 Task: Add Irwin Naturals Cla Lean to the cart.
Action: Mouse moved to (240, 109)
Screenshot: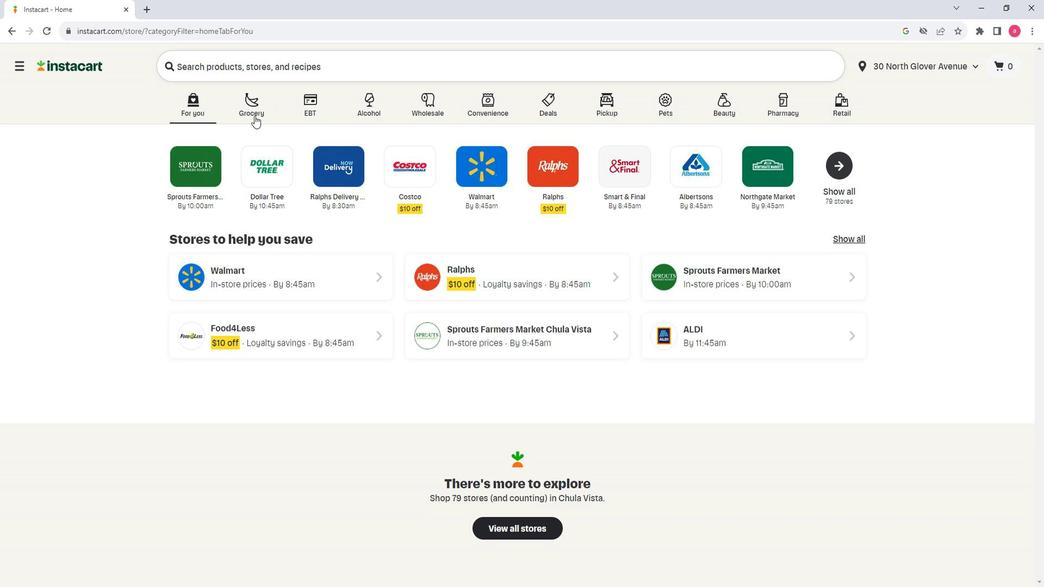 
Action: Mouse pressed left at (240, 109)
Screenshot: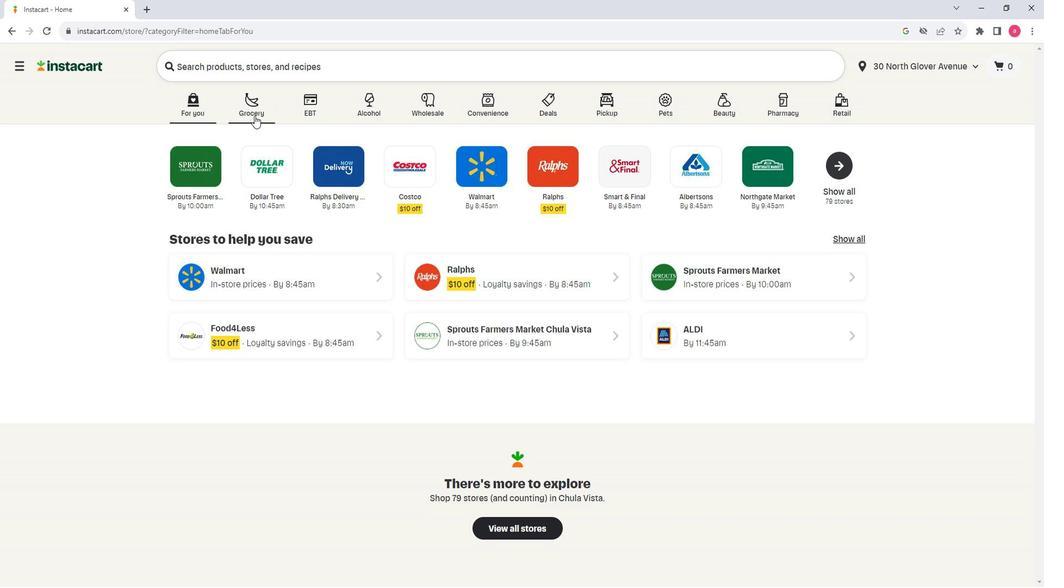 
Action: Mouse moved to (339, 299)
Screenshot: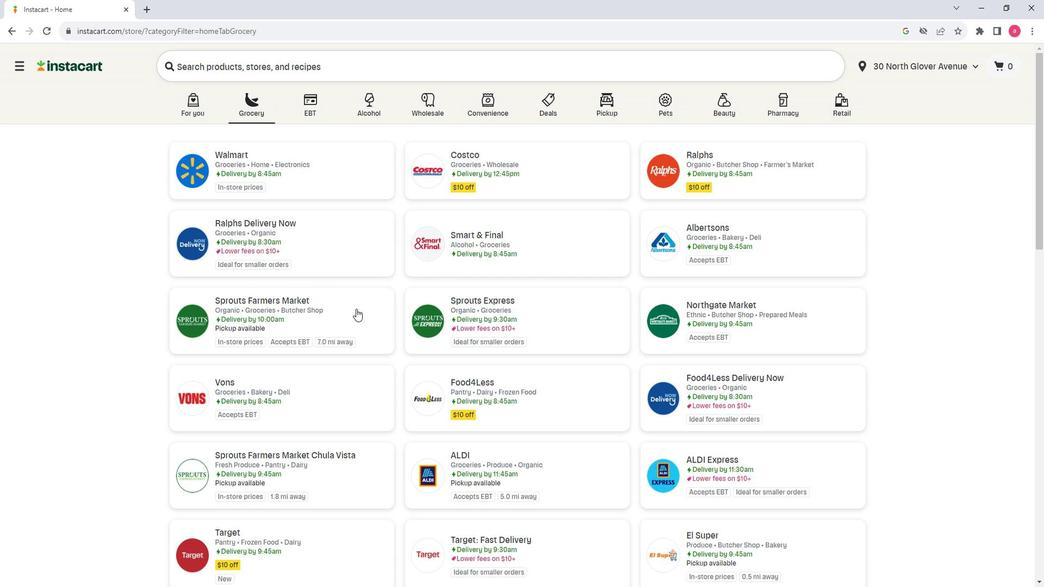 
Action: Mouse pressed left at (339, 299)
Screenshot: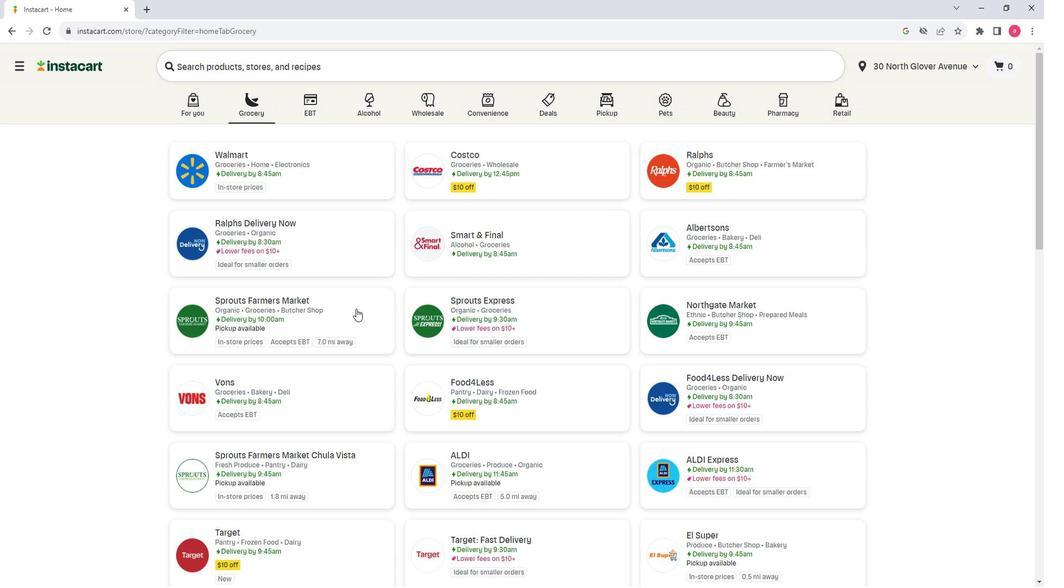 
Action: Mouse moved to (106, 296)
Screenshot: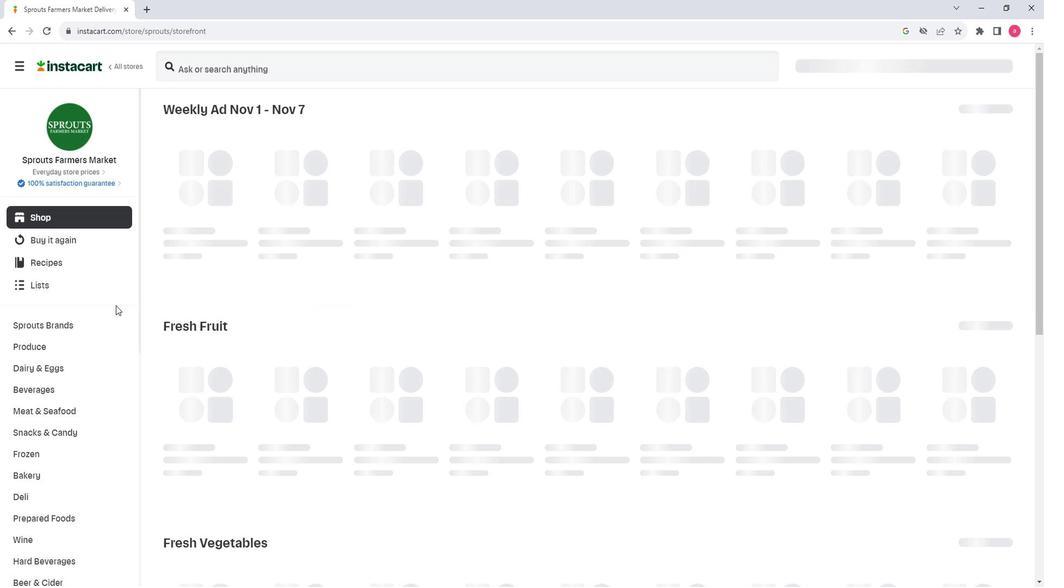 
Action: Mouse scrolled (106, 295) with delta (0, 0)
Screenshot: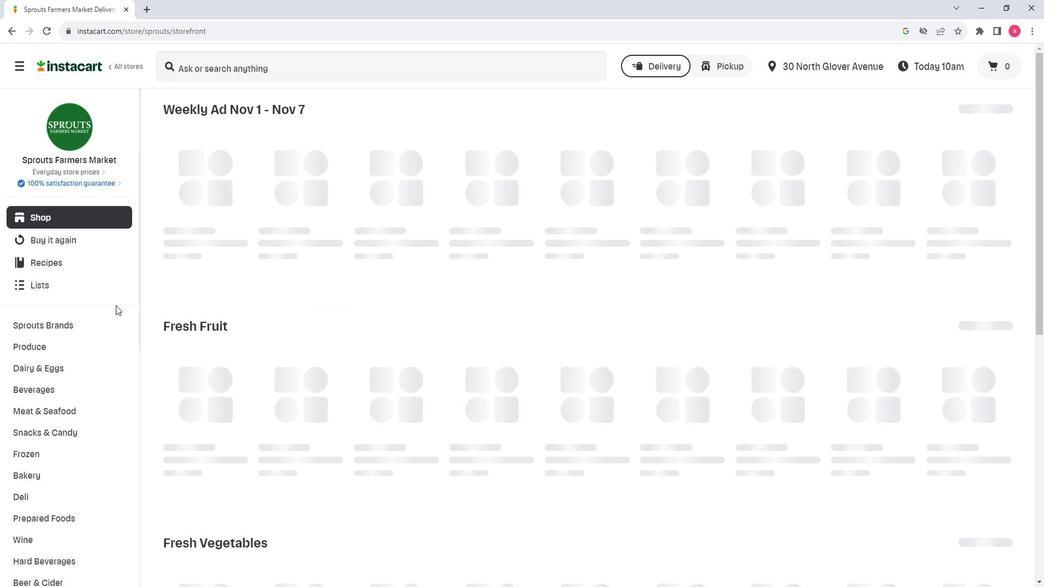 
Action: Mouse scrolled (106, 295) with delta (0, 0)
Screenshot: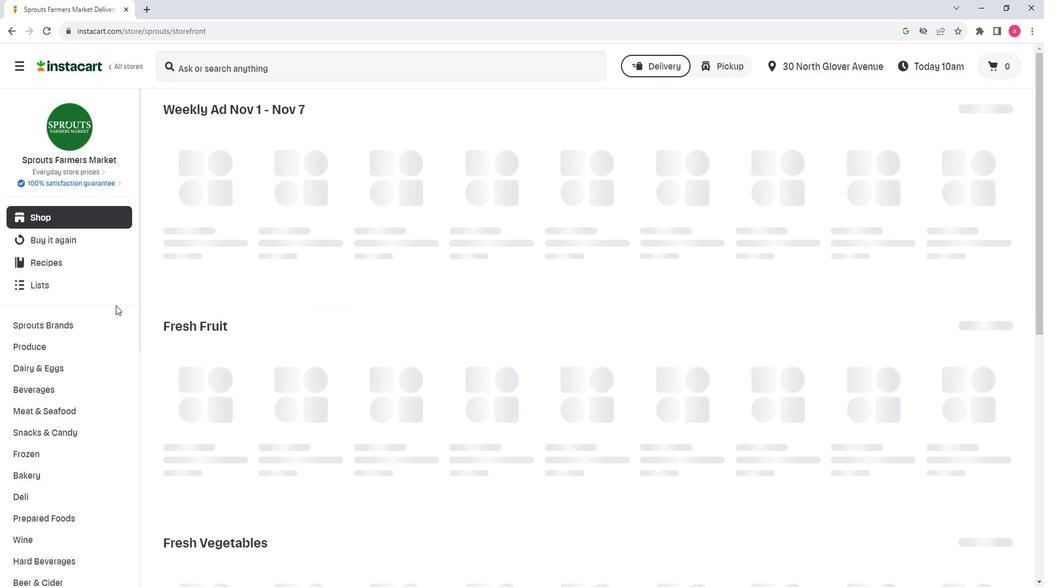 
Action: Mouse moved to (104, 296)
Screenshot: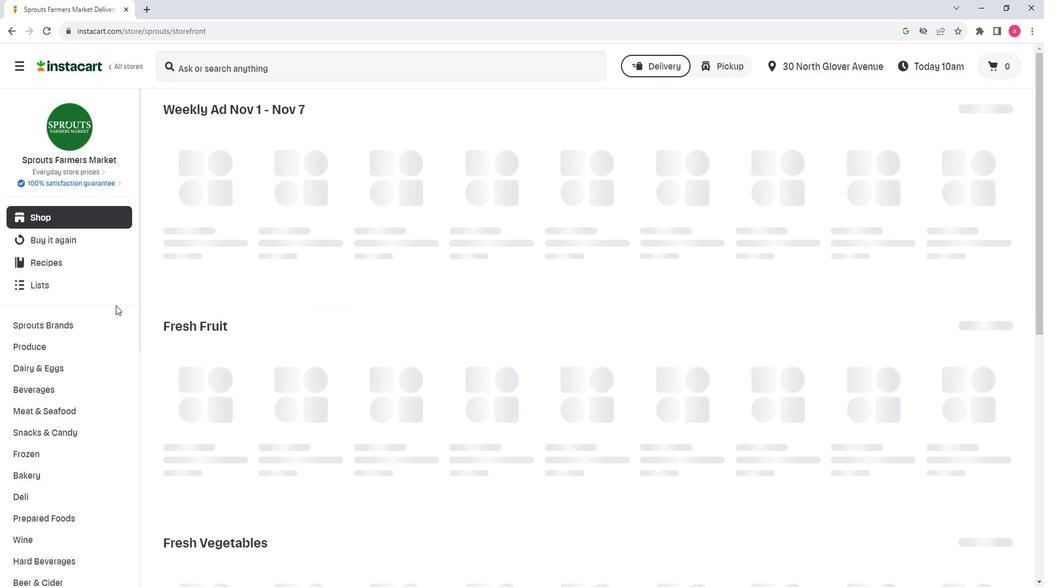 
Action: Mouse scrolled (104, 295) with delta (0, 0)
Screenshot: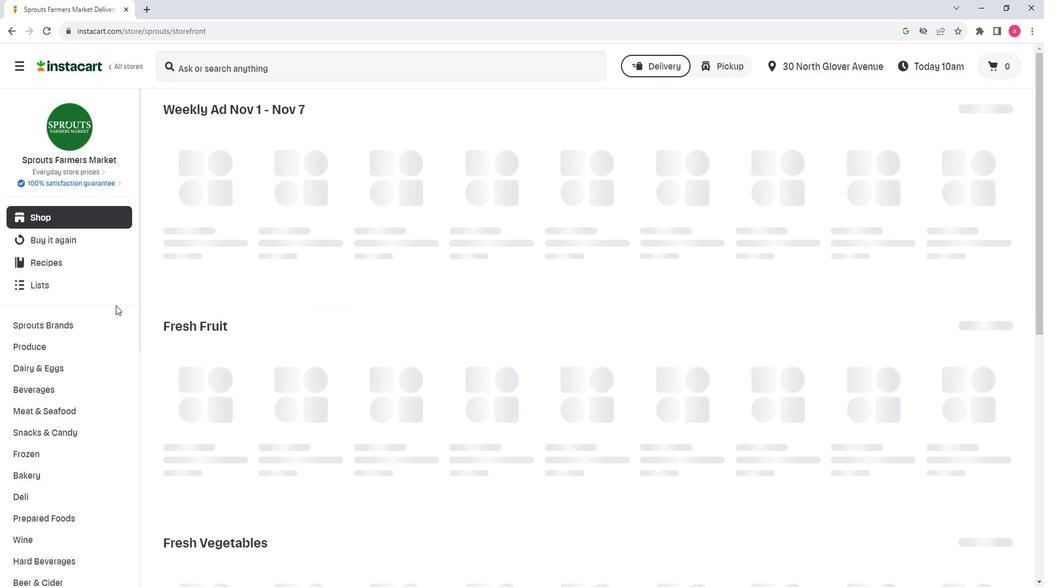 
Action: Mouse scrolled (104, 295) with delta (0, 0)
Screenshot: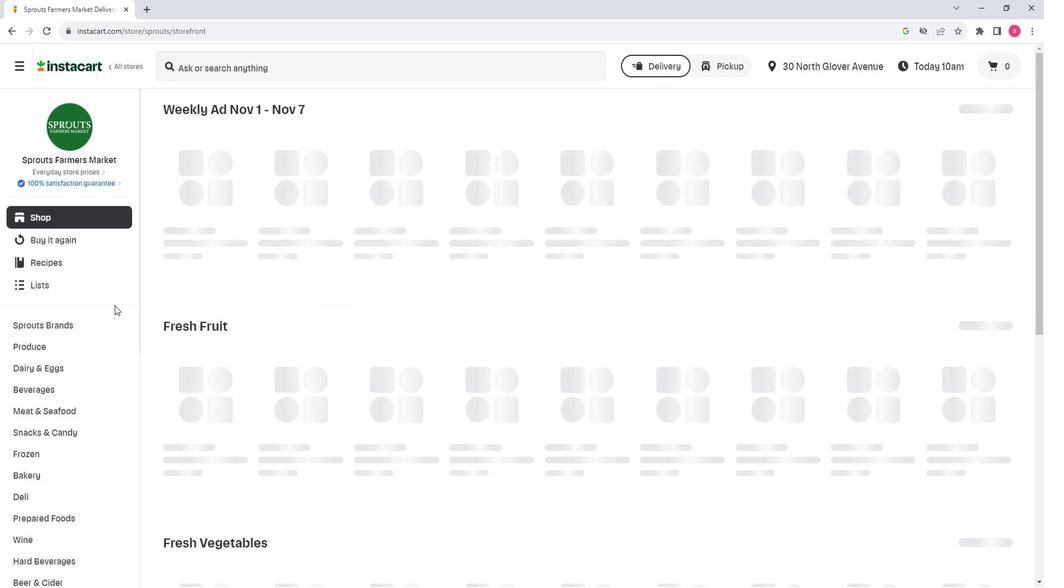 
Action: Mouse scrolled (104, 295) with delta (0, 0)
Screenshot: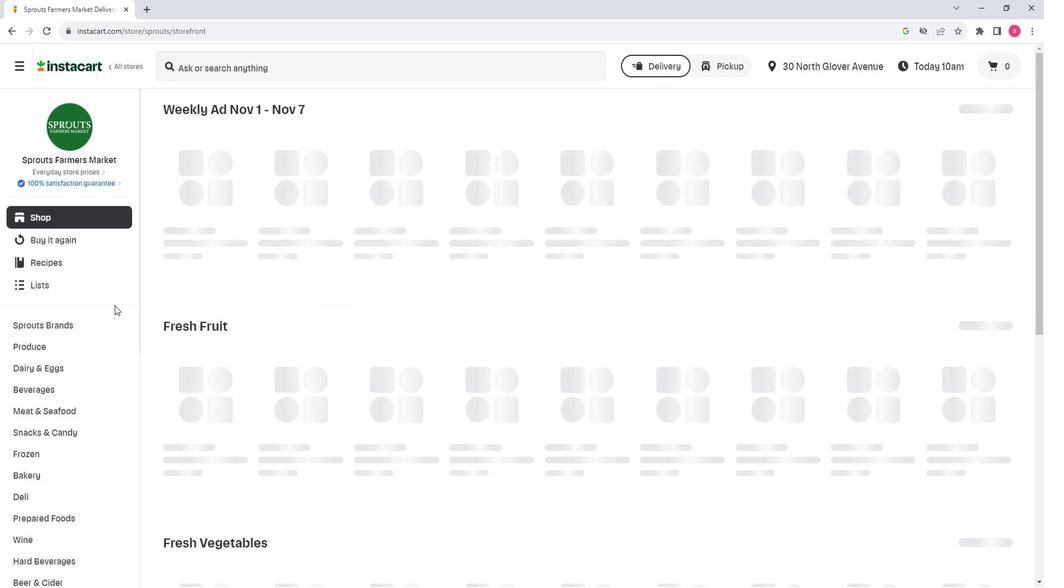 
Action: Mouse moved to (84, 379)
Screenshot: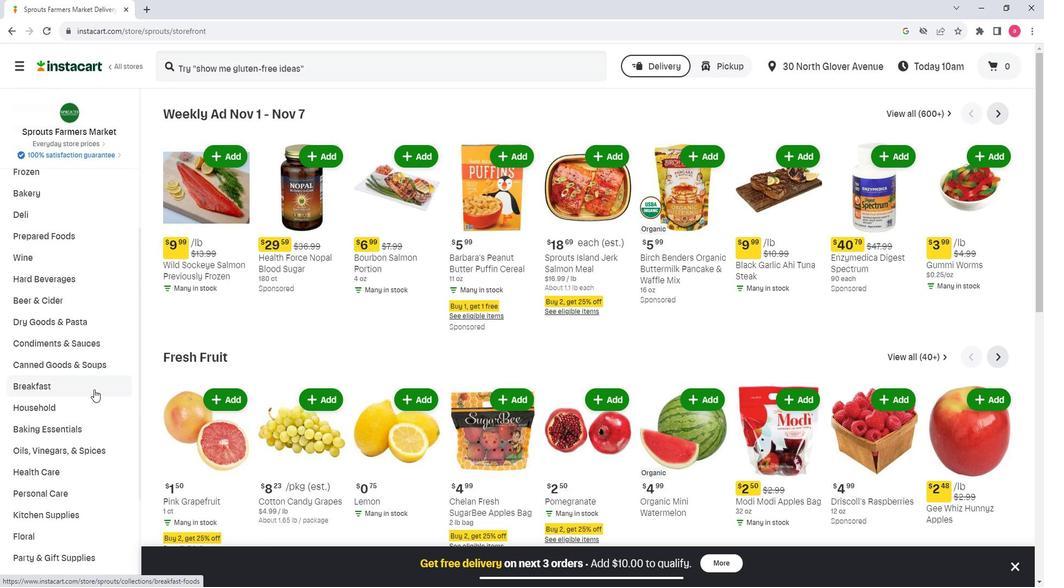 
Action: Mouse scrolled (84, 378) with delta (0, 0)
Screenshot: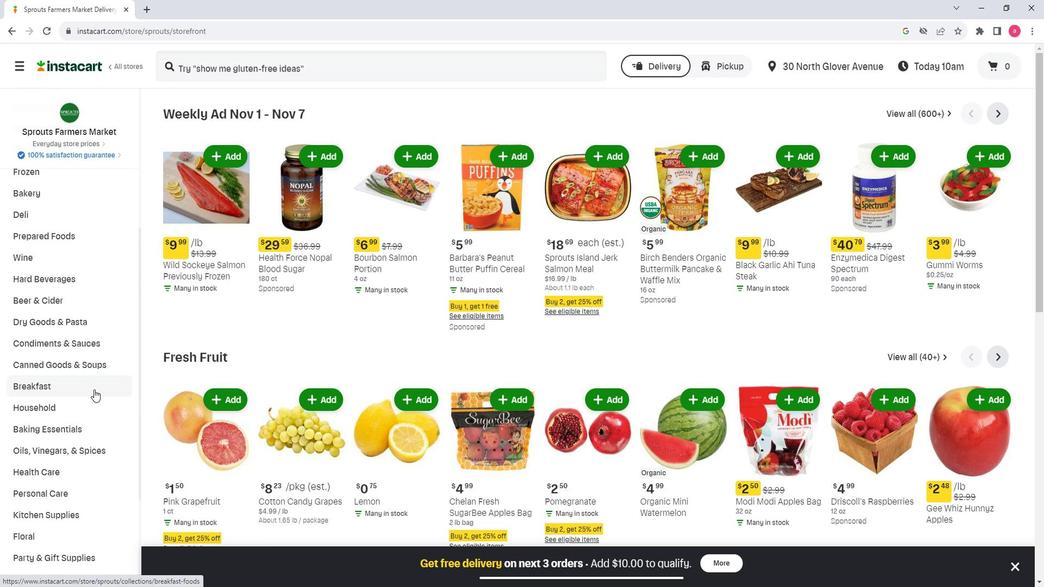 
Action: Mouse scrolled (84, 378) with delta (0, 0)
Screenshot: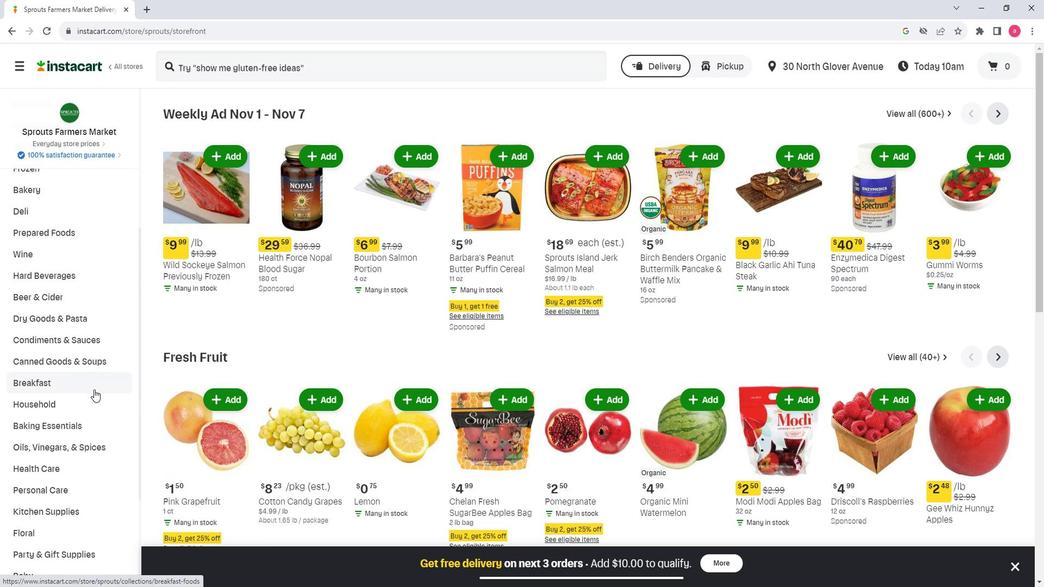 
Action: Mouse moved to (79, 369)
Screenshot: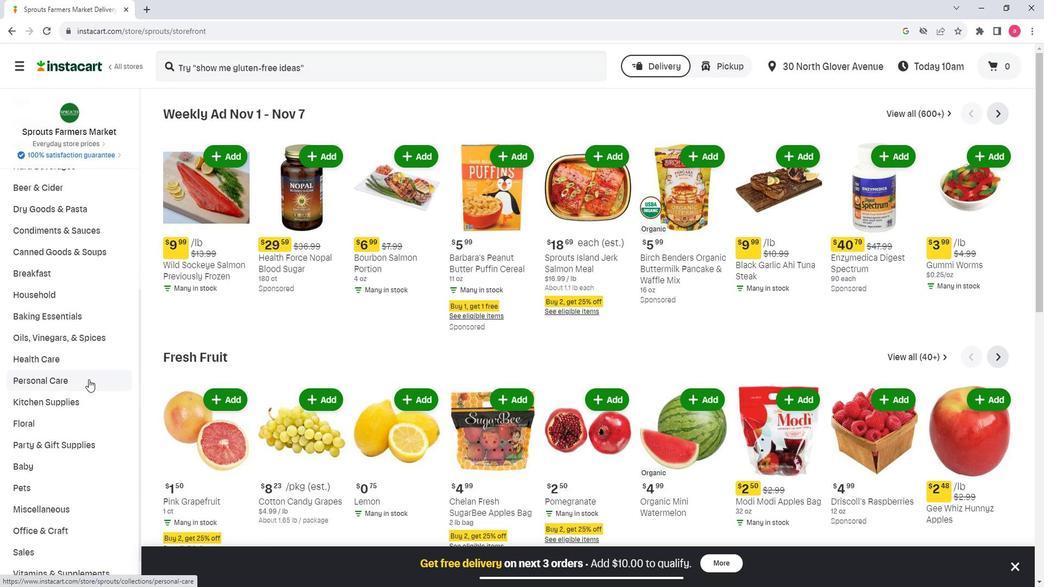 
Action: Mouse scrolled (79, 368) with delta (0, 0)
Screenshot: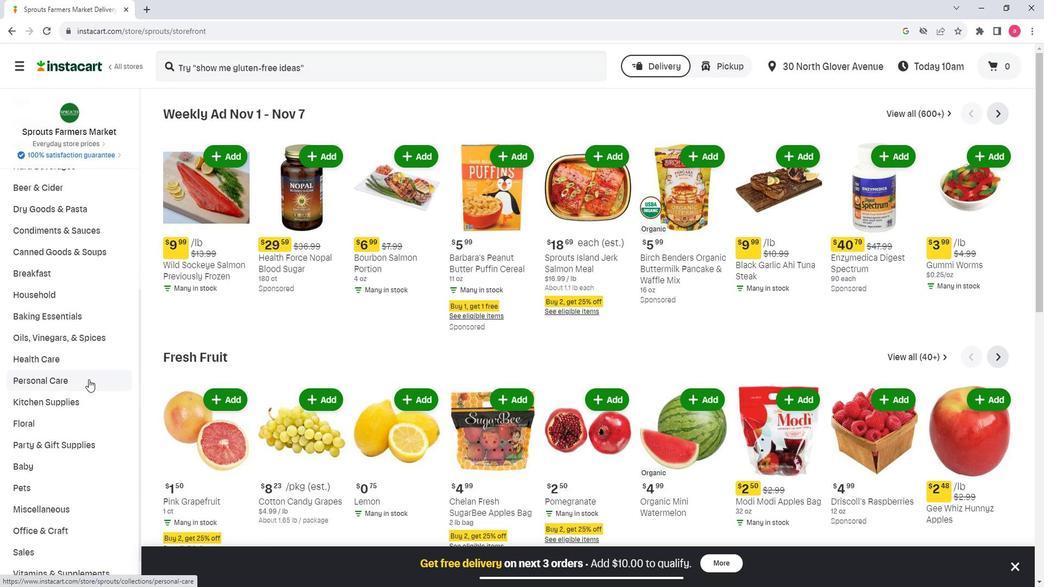
Action: Mouse moved to (44, 304)
Screenshot: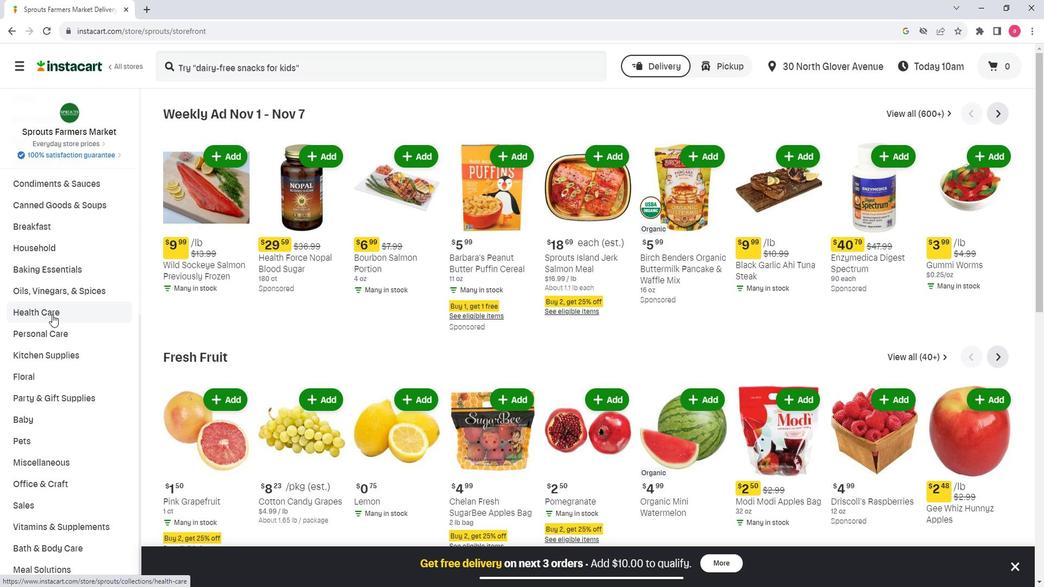 
Action: Mouse pressed left at (44, 304)
Screenshot: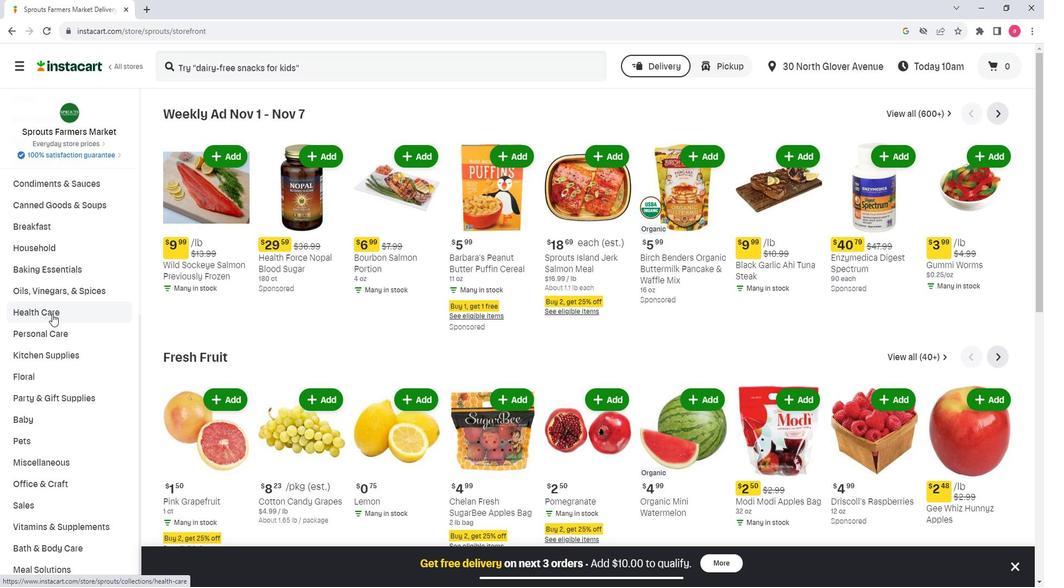 
Action: Mouse moved to (730, 127)
Screenshot: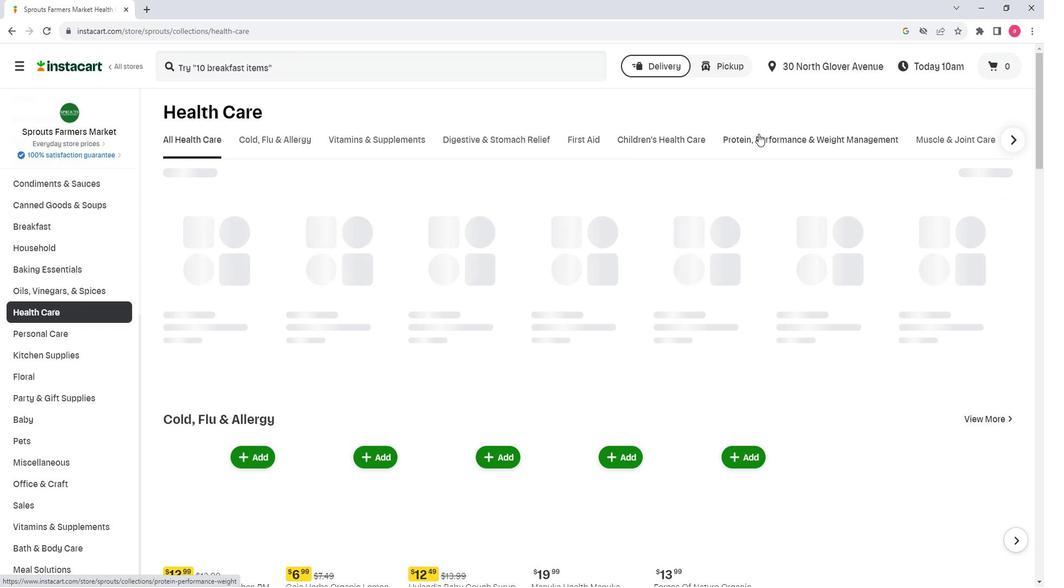 
Action: Mouse pressed left at (730, 127)
Screenshot: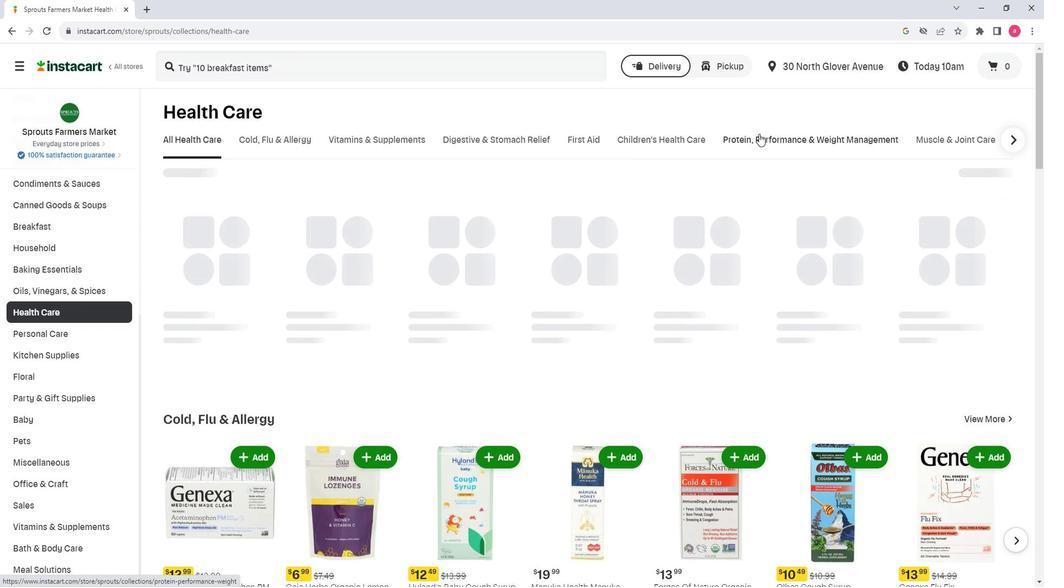 
Action: Mouse moved to (564, 191)
Screenshot: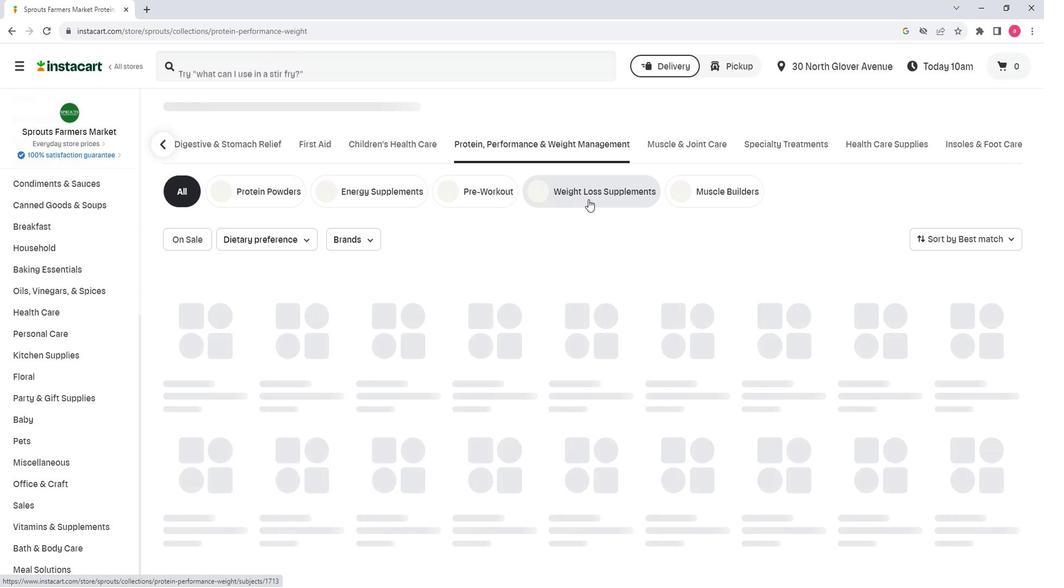
Action: Mouse pressed left at (564, 191)
Screenshot: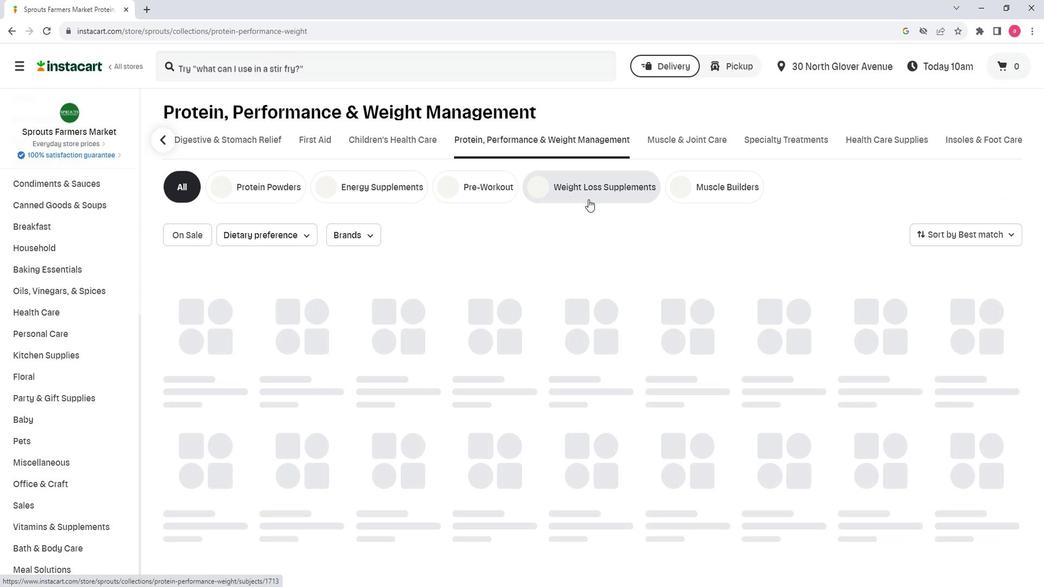 
Action: Mouse moved to (238, 57)
Screenshot: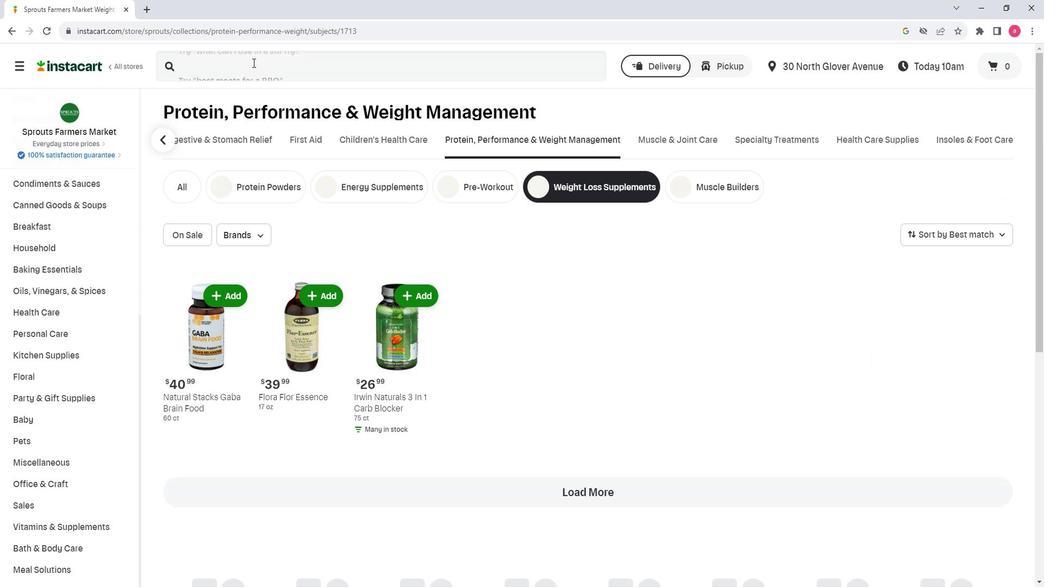 
Action: Mouse pressed left at (238, 57)
Screenshot: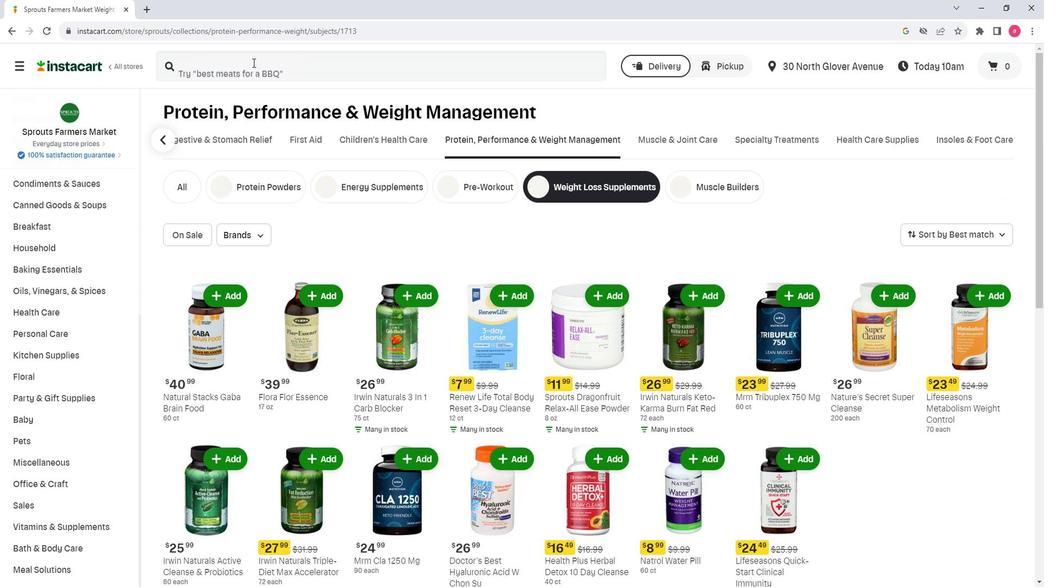 
Action: Key pressed <Key.shift>Irwin<Key.space><Key.shift>Naturals<Key.space><Key.shift>Cla<Key.space><Key.shift>Lean<Key.enter>
Screenshot: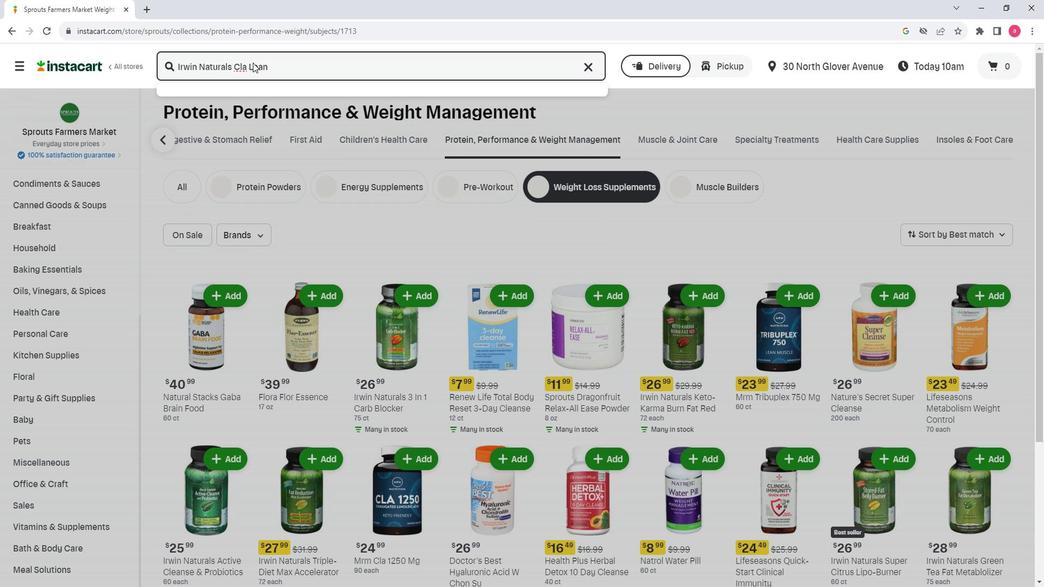 
Action: Mouse moved to (429, 153)
Screenshot: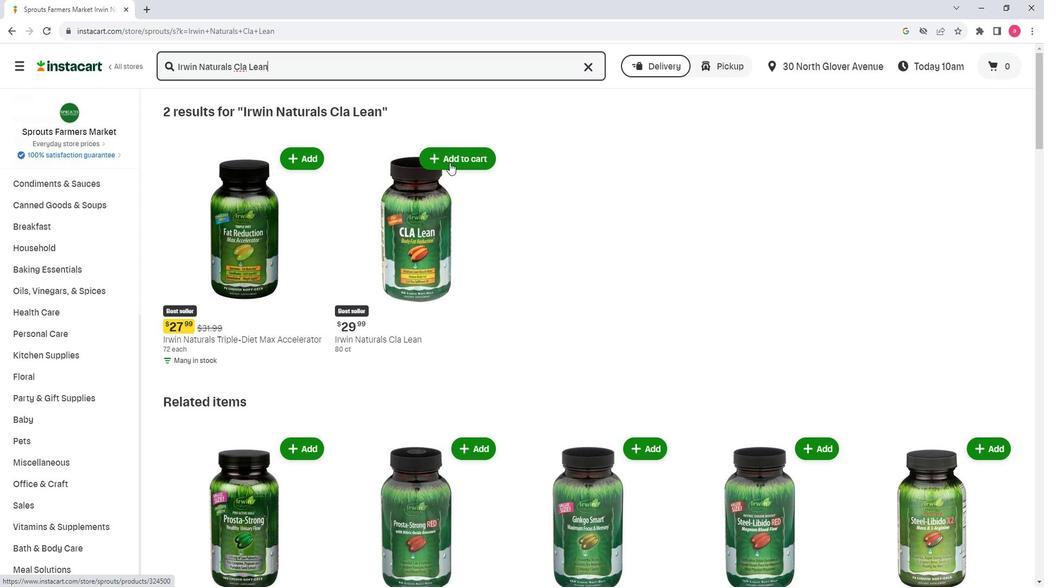 
Action: Mouse pressed left at (429, 153)
Screenshot: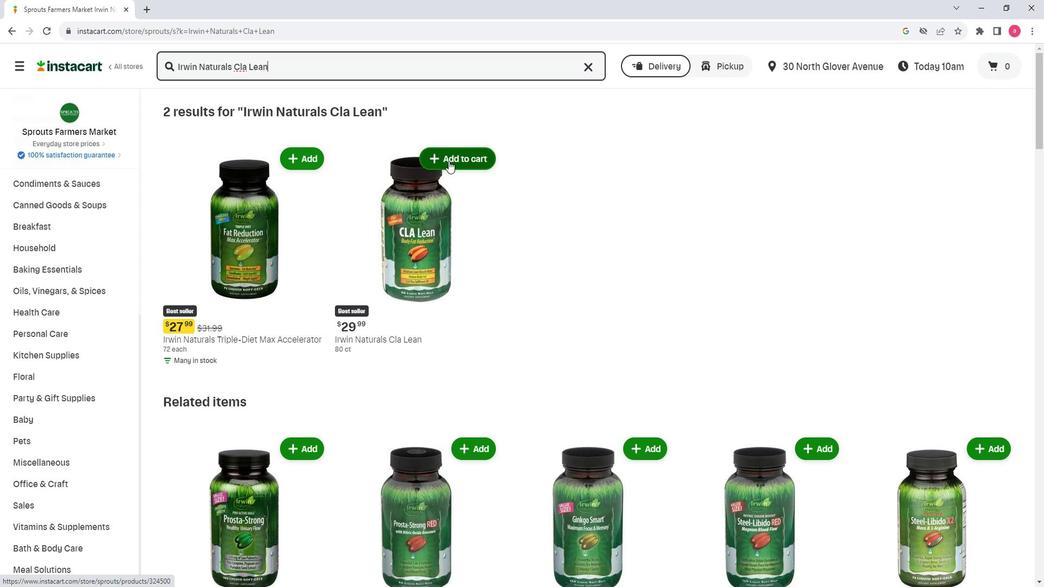 
Action: Mouse moved to (440, 215)
Screenshot: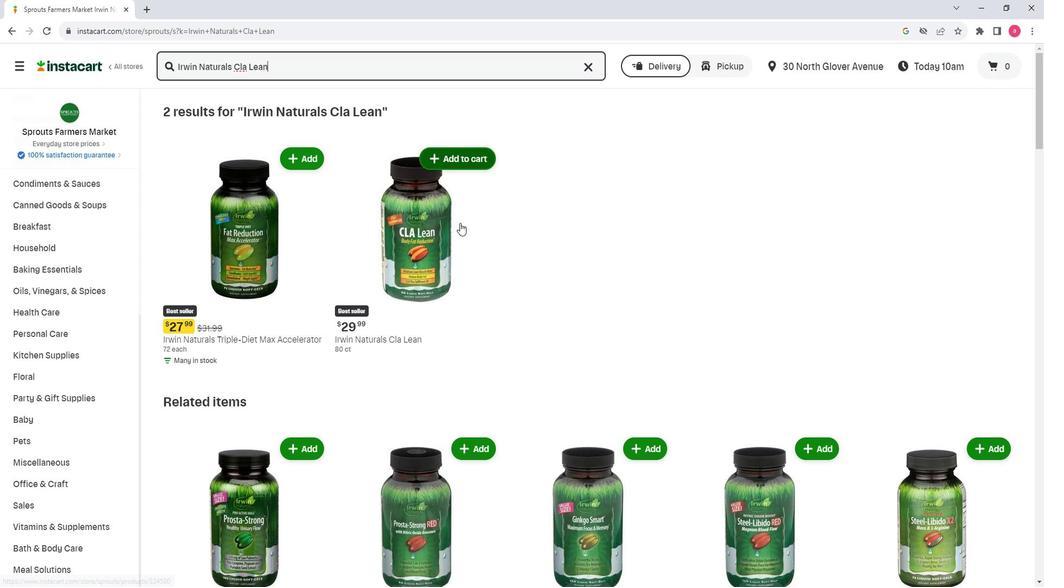 
